 Task: Add filter "In the last 3 months" in the request date.
Action: Mouse moved to (34, 190)
Screenshot: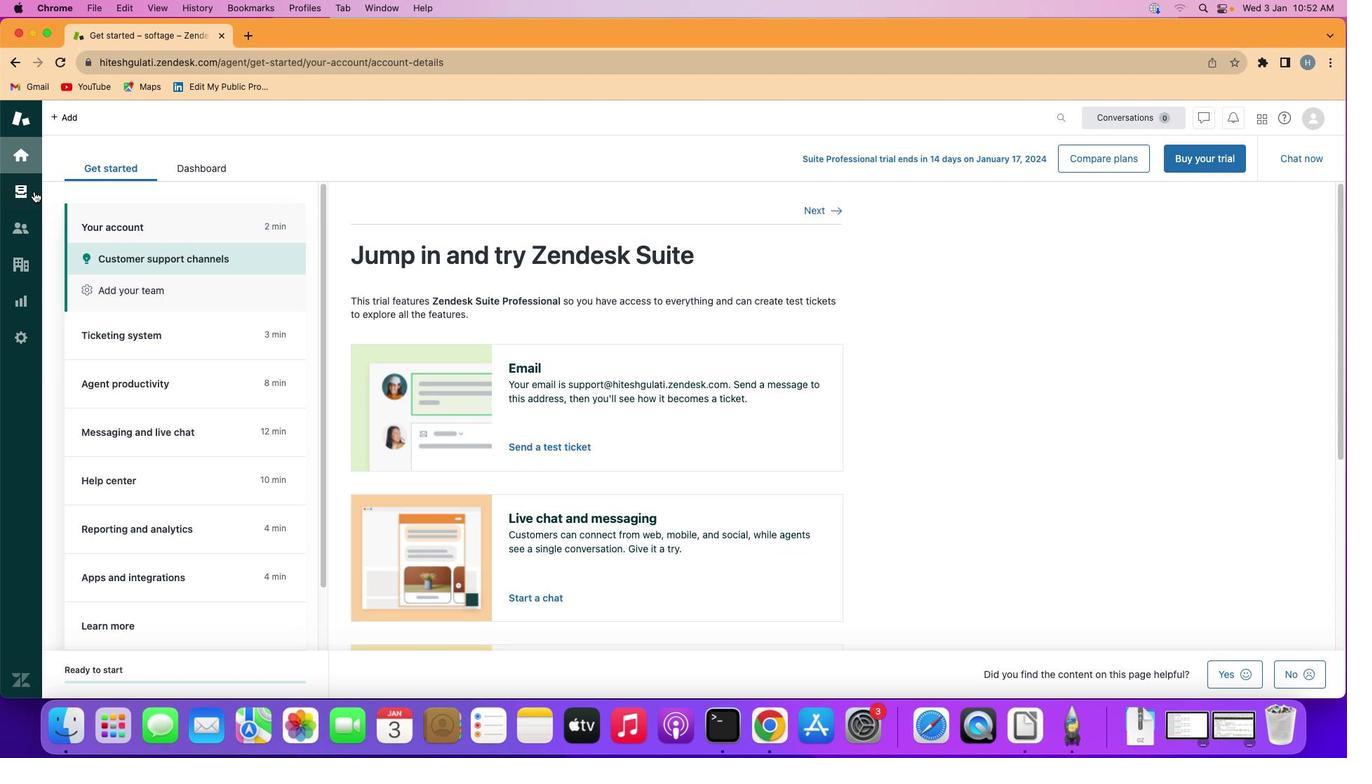 
Action: Mouse pressed left at (34, 190)
Screenshot: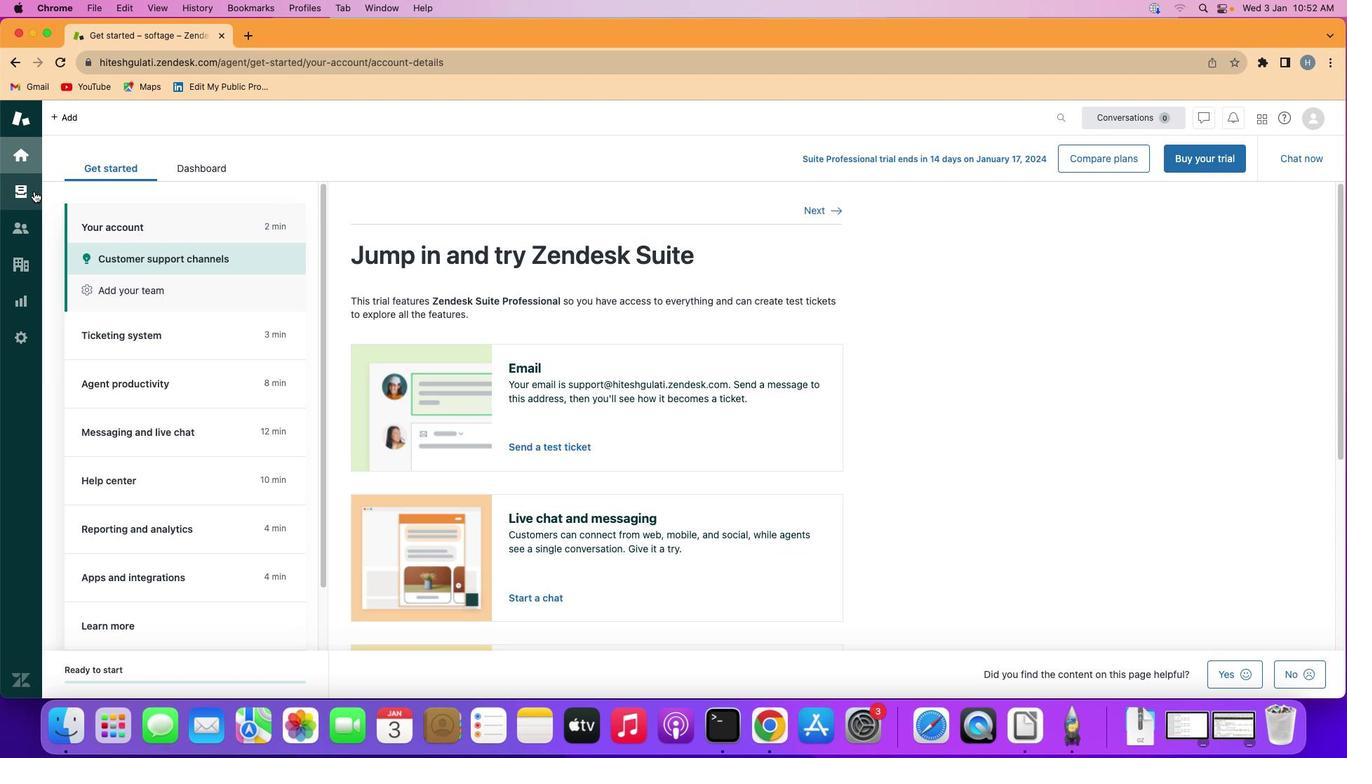 
Action: Mouse moved to (158, 320)
Screenshot: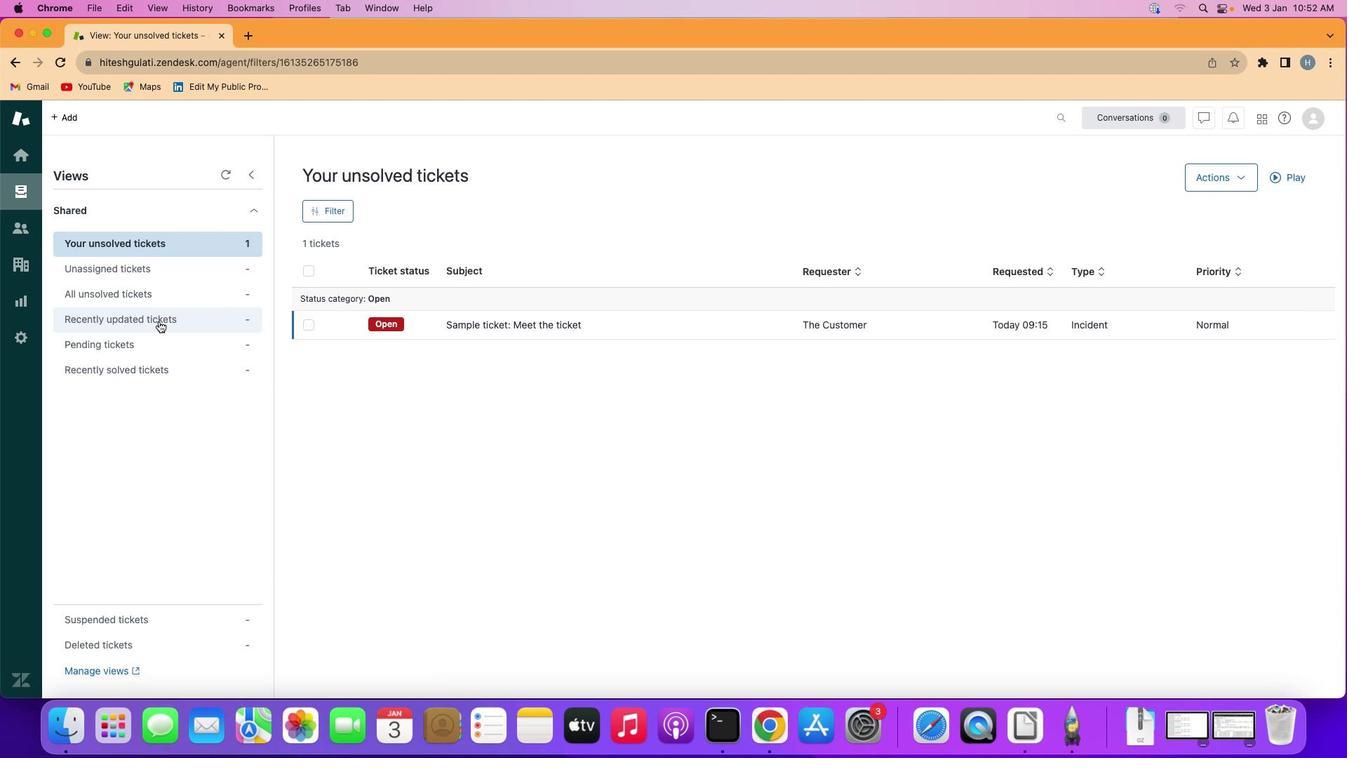 
Action: Mouse pressed left at (158, 320)
Screenshot: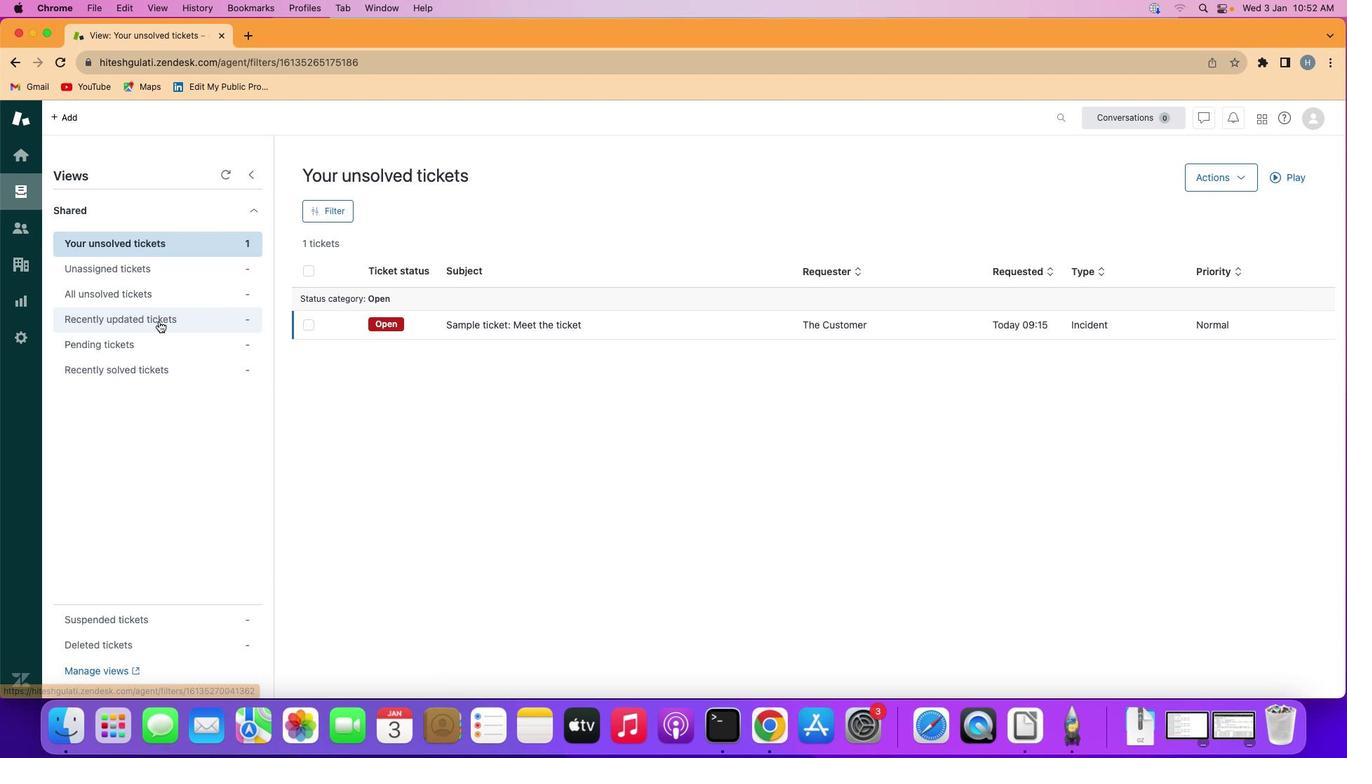 
Action: Mouse moved to (325, 209)
Screenshot: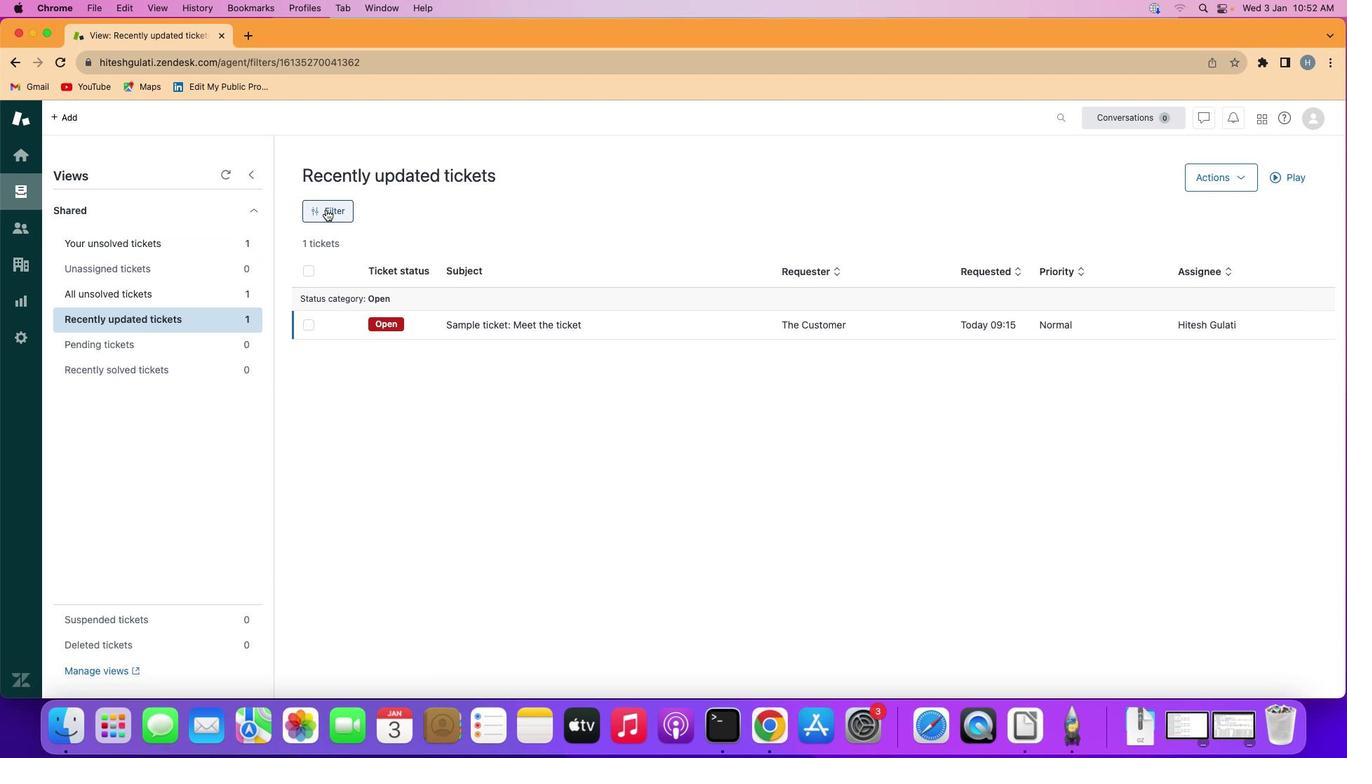 
Action: Mouse pressed left at (325, 209)
Screenshot: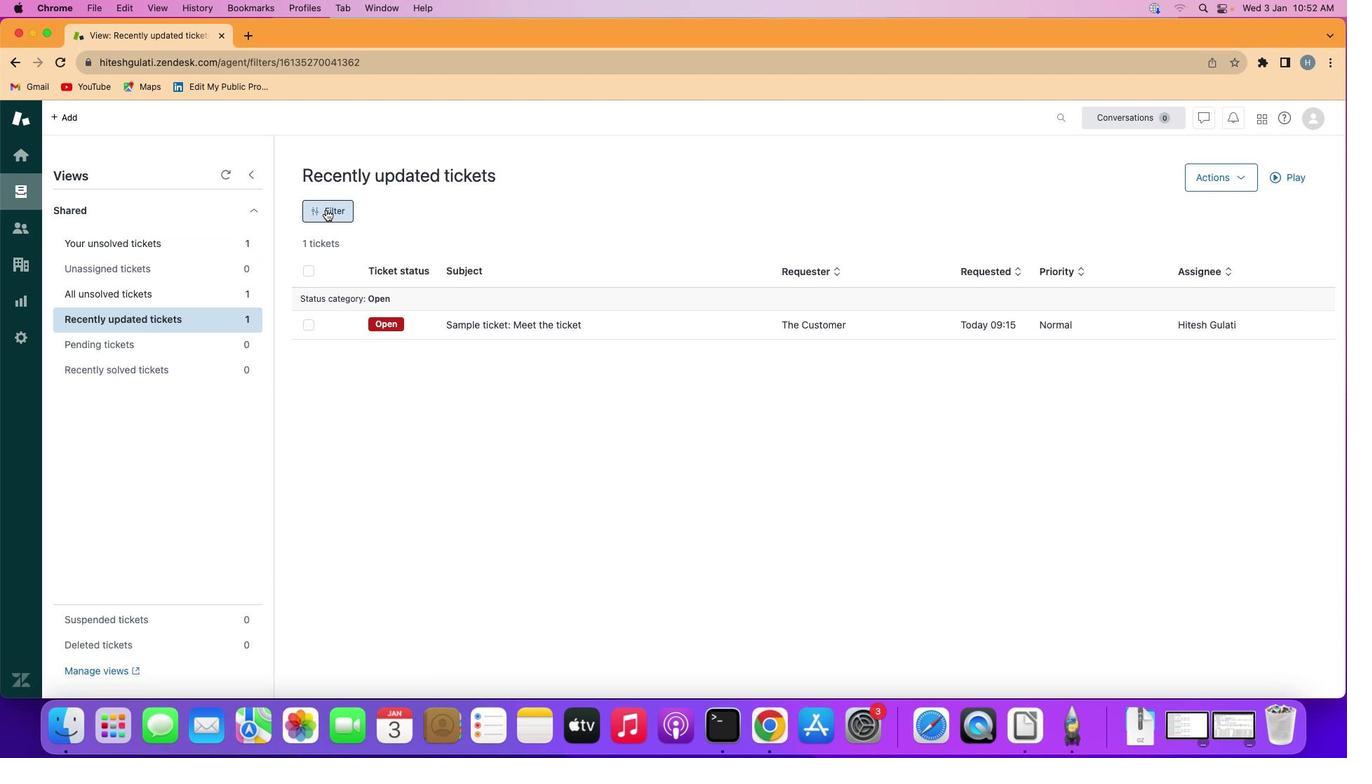 
Action: Mouse moved to (1180, 390)
Screenshot: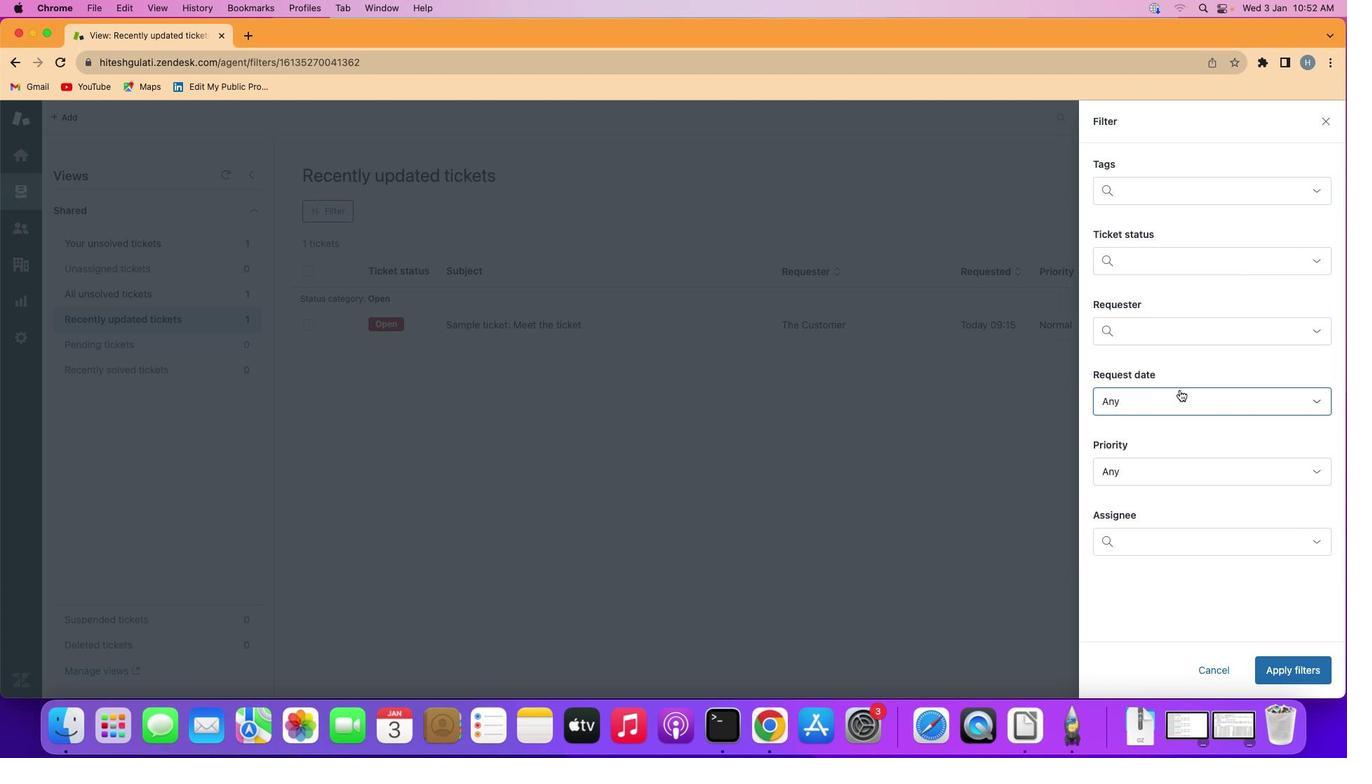 
Action: Mouse pressed left at (1180, 390)
Screenshot: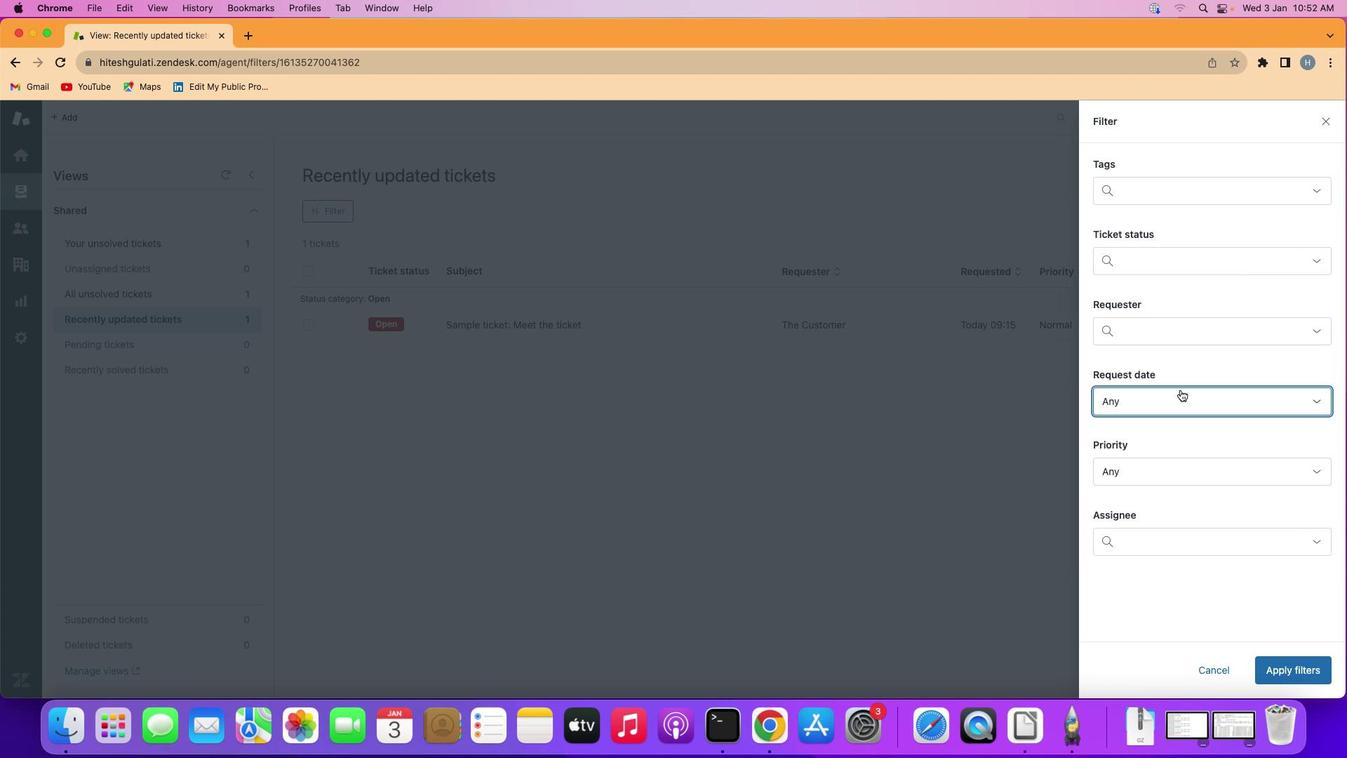 
Action: Mouse moved to (1202, 526)
Screenshot: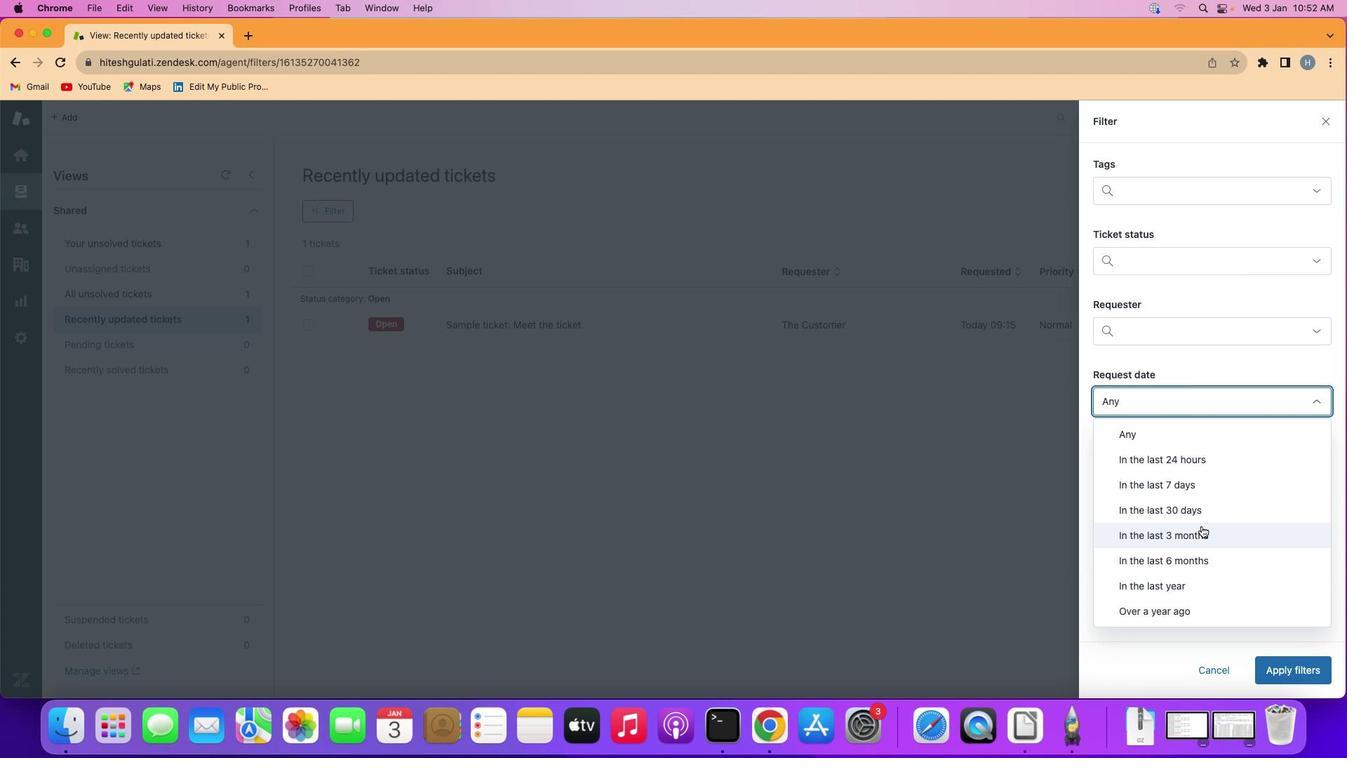 
Action: Mouse pressed left at (1202, 526)
Screenshot: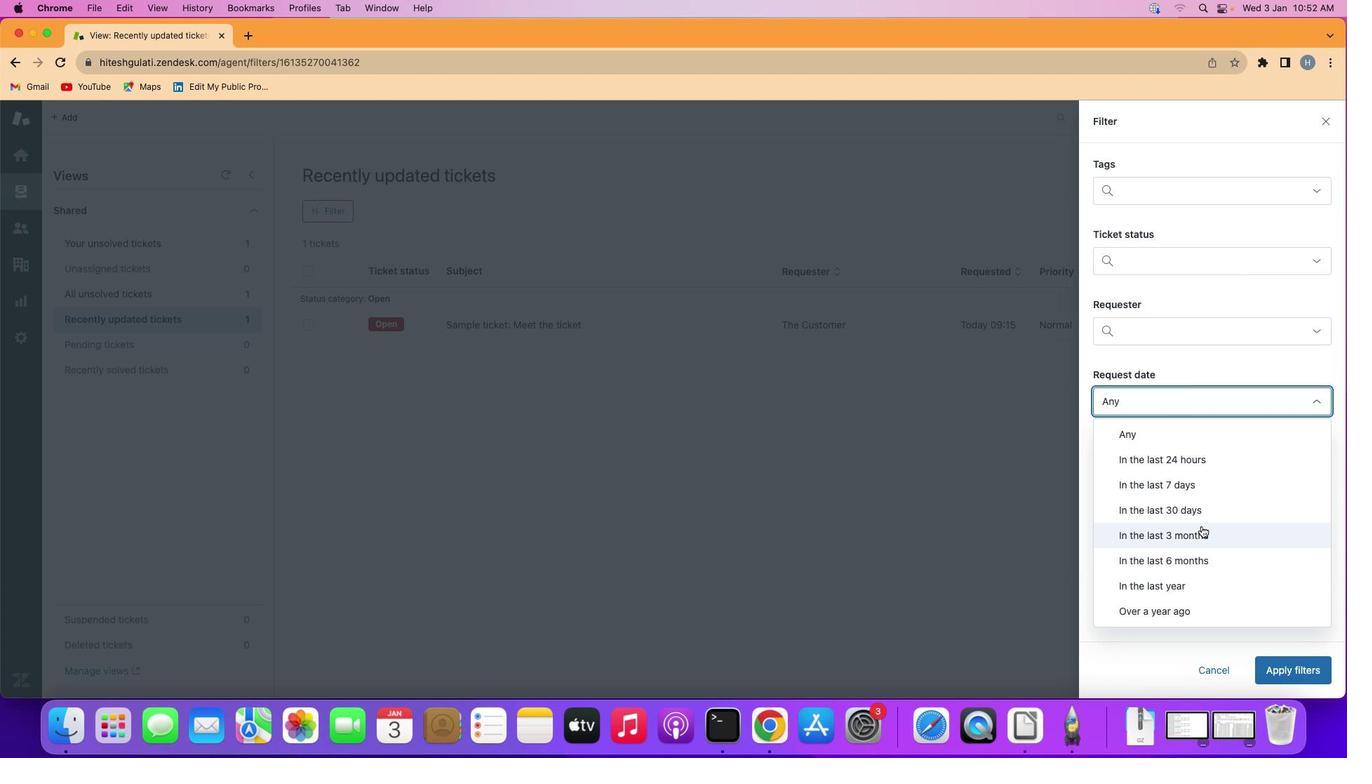 
Action: Mouse moved to (1291, 666)
Screenshot: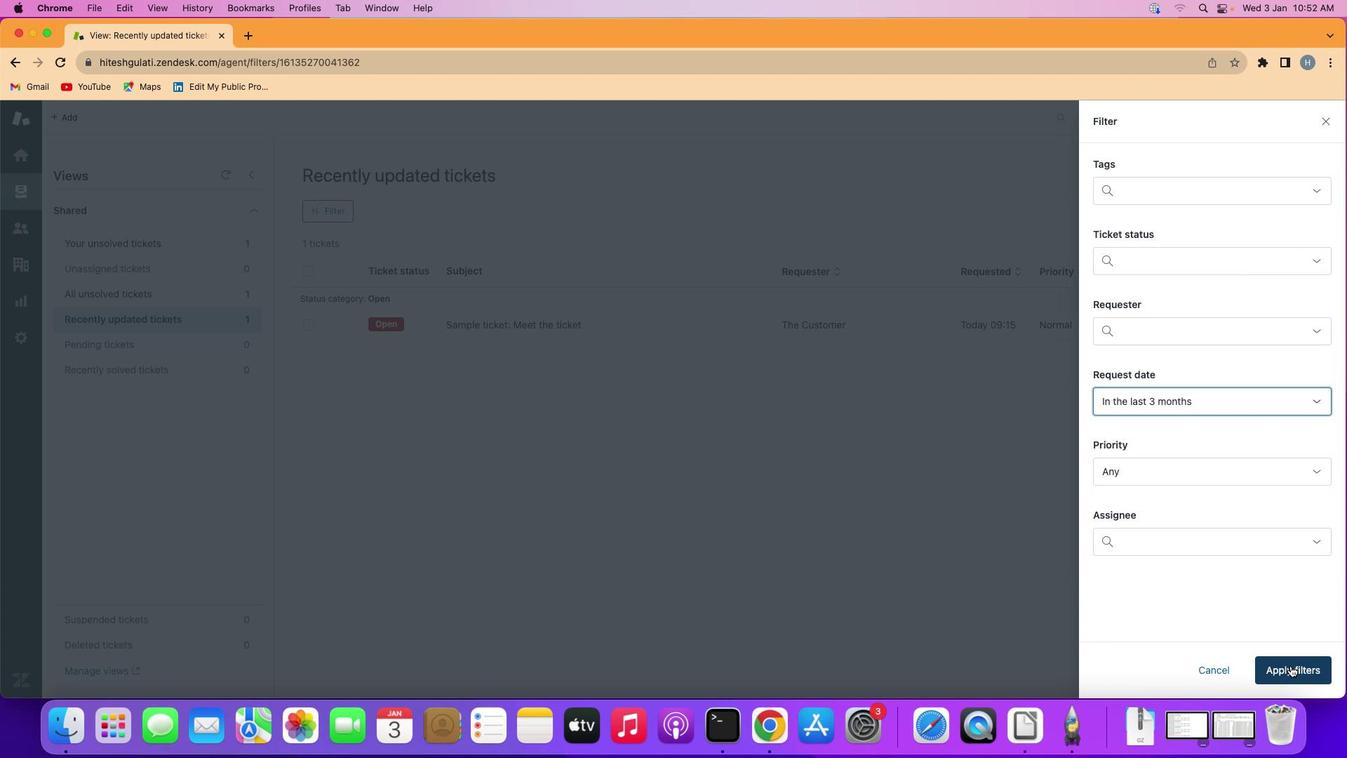 
Action: Mouse pressed left at (1291, 666)
Screenshot: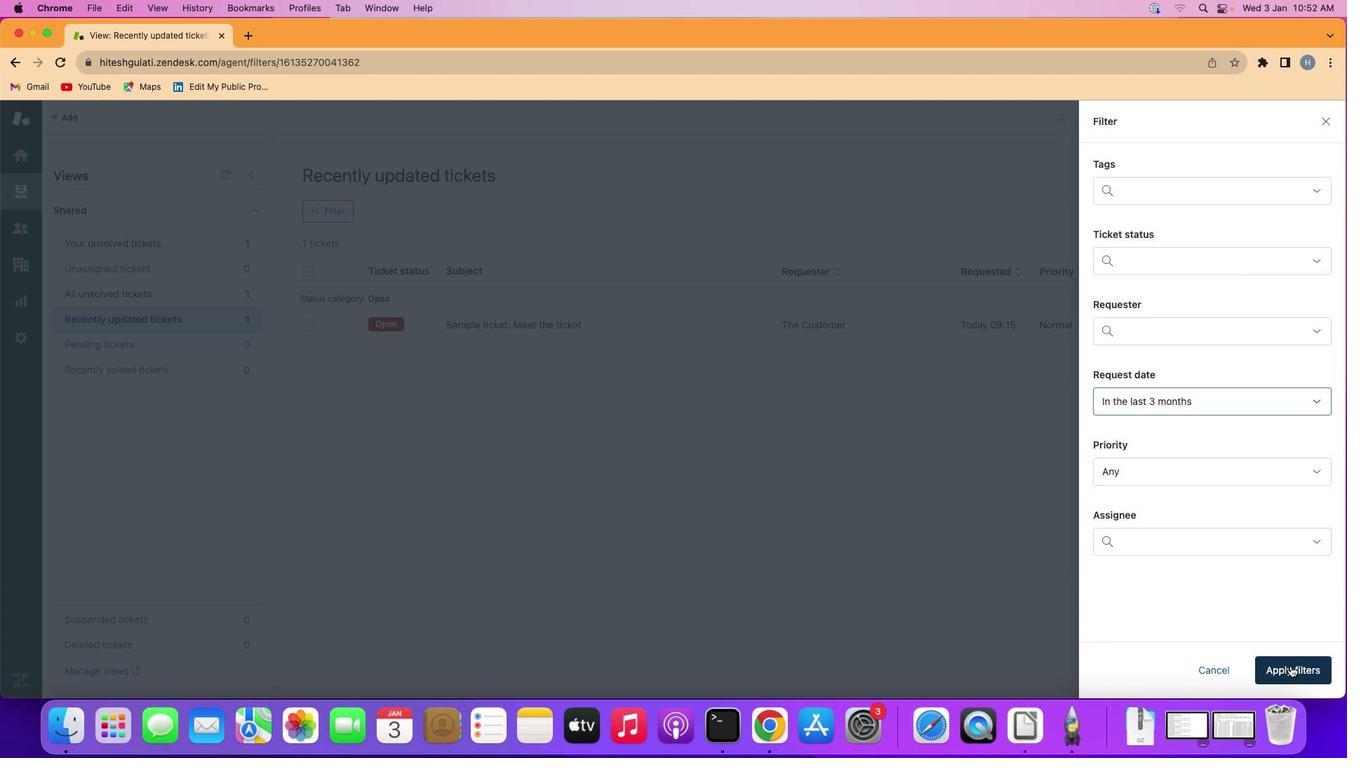 
Action: Mouse moved to (466, 376)
Screenshot: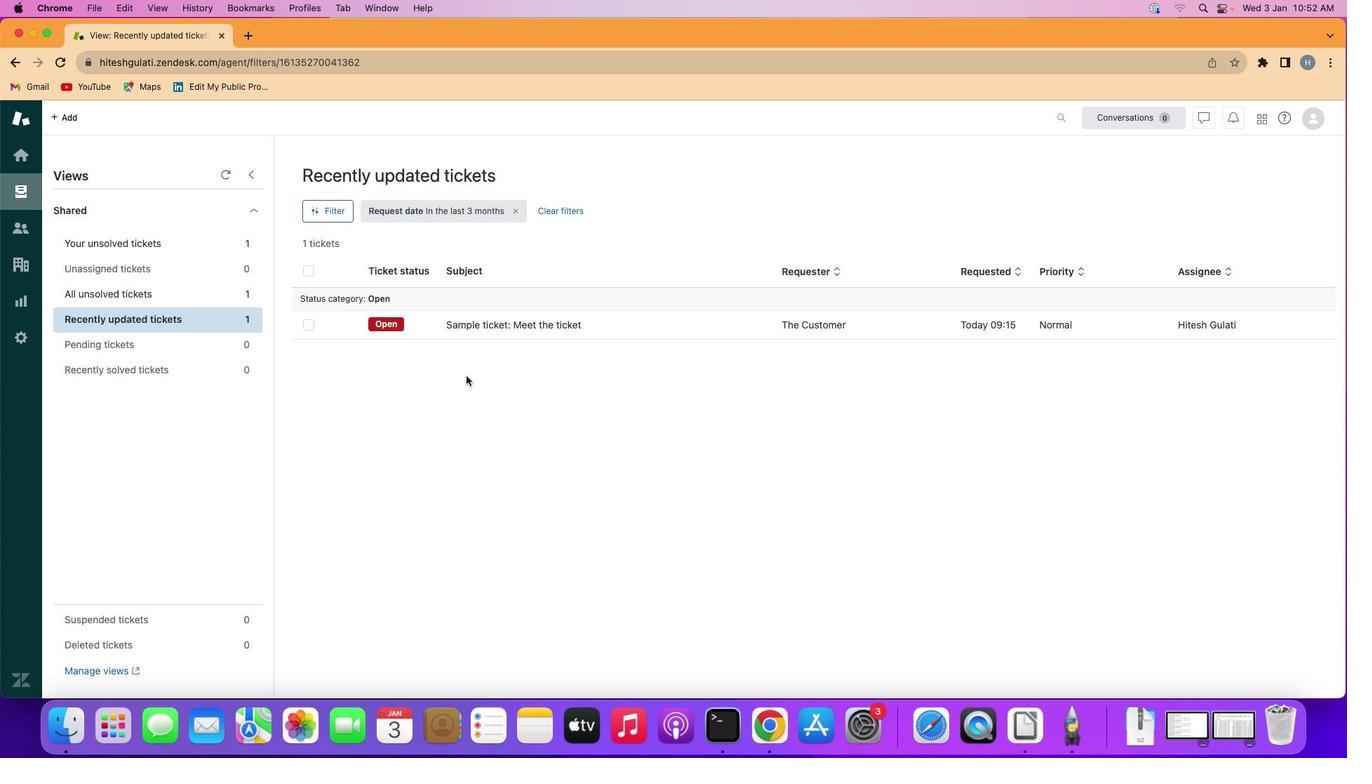 
